 Task: Copy the embed code.
Action: Mouse moved to (609, 319)
Screenshot: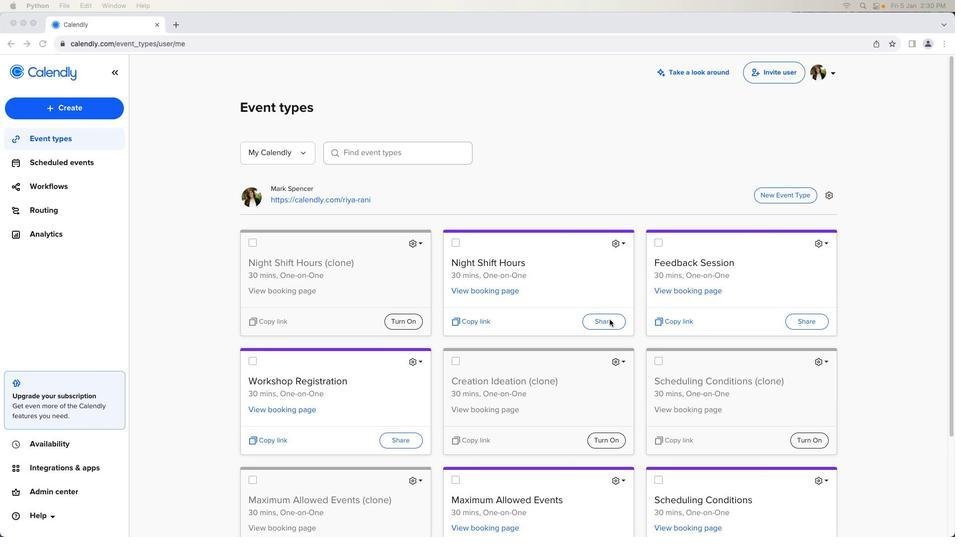 
Action: Mouse pressed left at (609, 319)
Screenshot: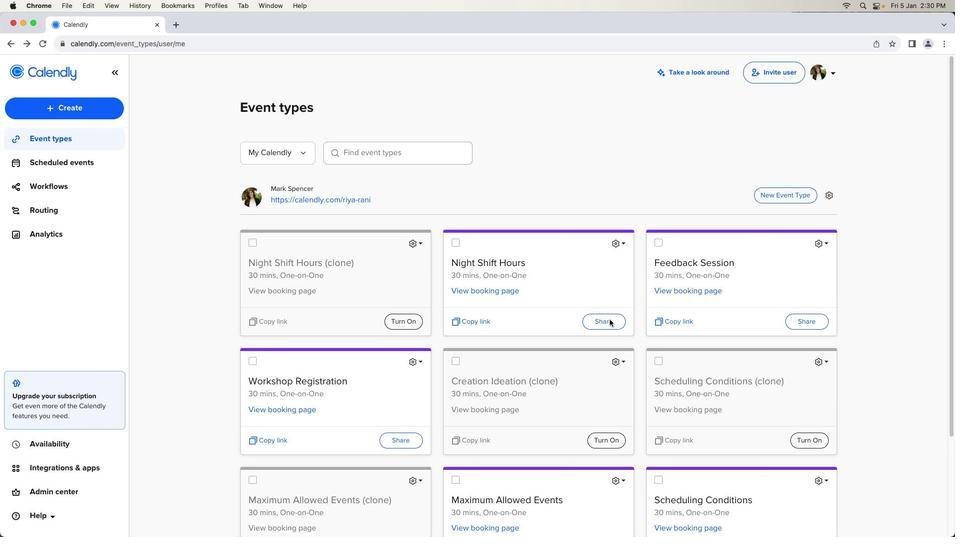 
Action: Mouse pressed left at (609, 319)
Screenshot: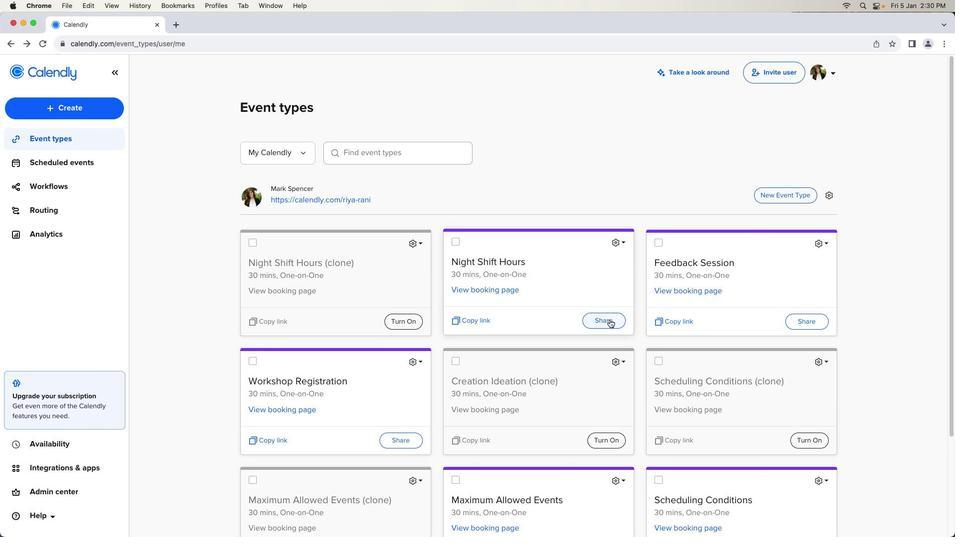 
Action: Mouse moved to (593, 151)
Screenshot: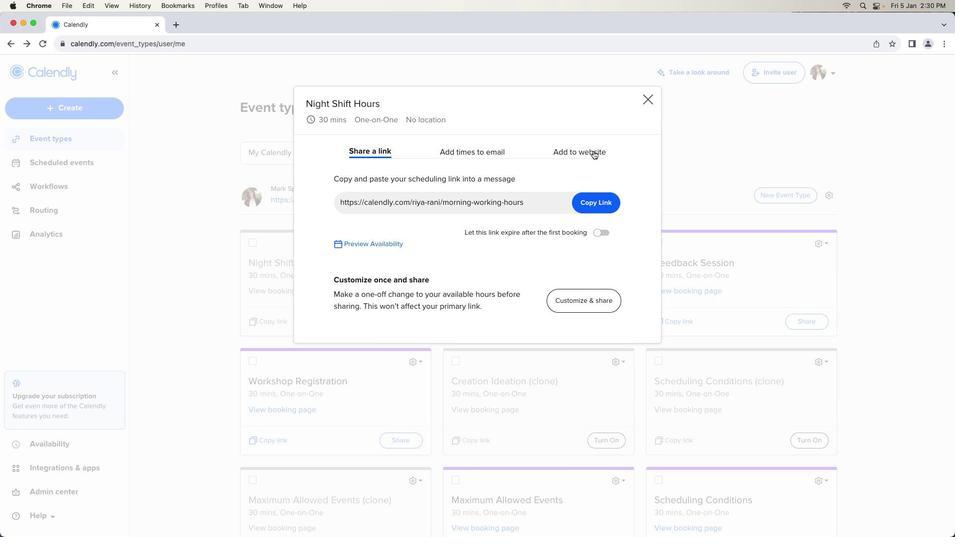 
Action: Mouse pressed left at (593, 151)
Screenshot: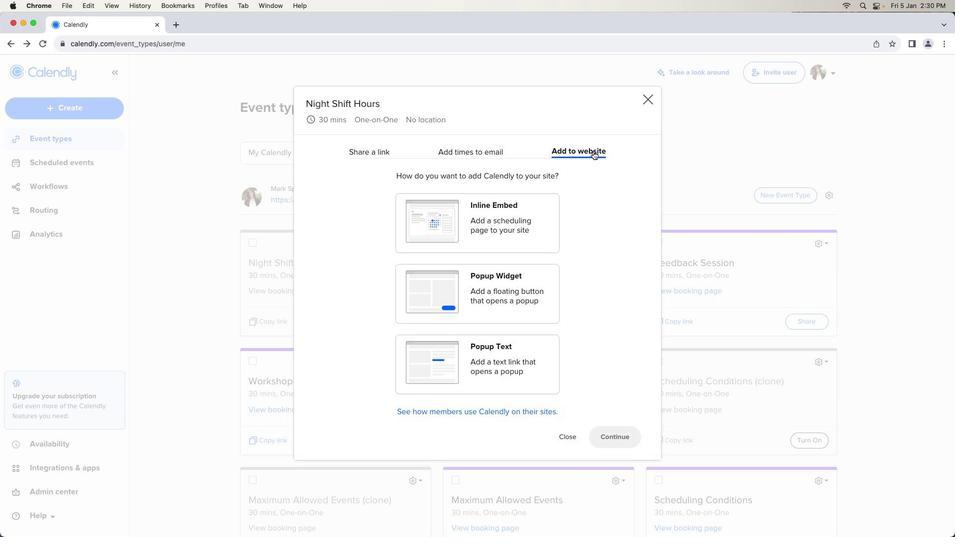 
Action: Mouse moved to (525, 215)
Screenshot: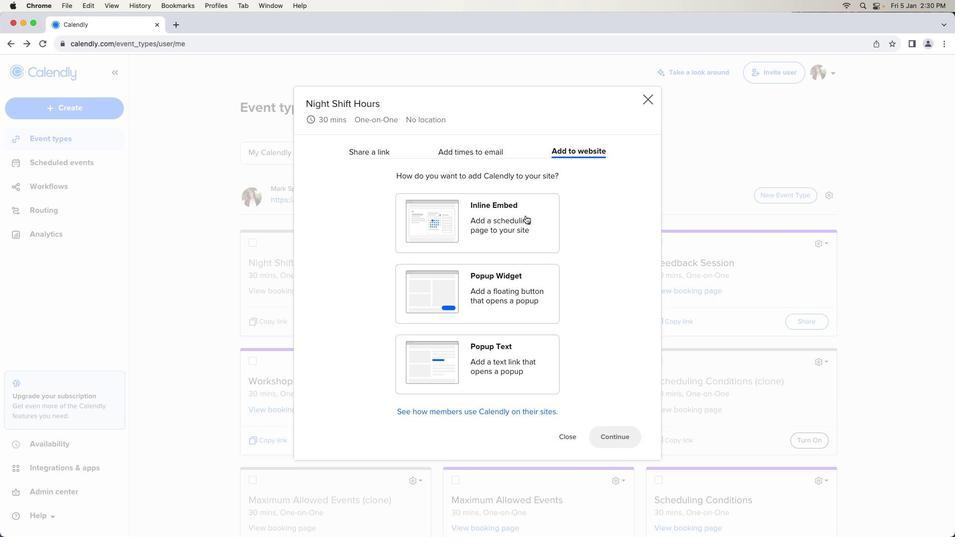 
Action: Mouse pressed left at (525, 215)
Screenshot: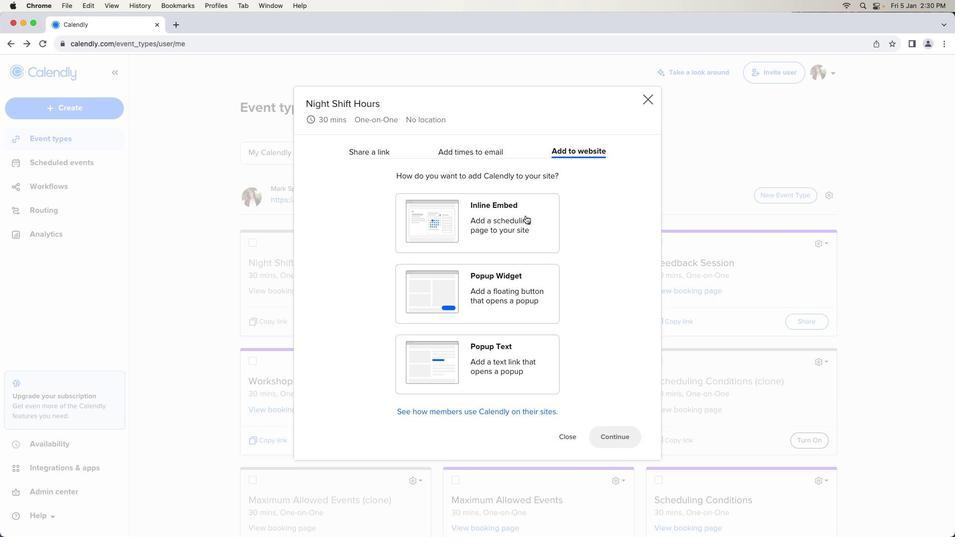 
Action: Mouse moved to (615, 442)
Screenshot: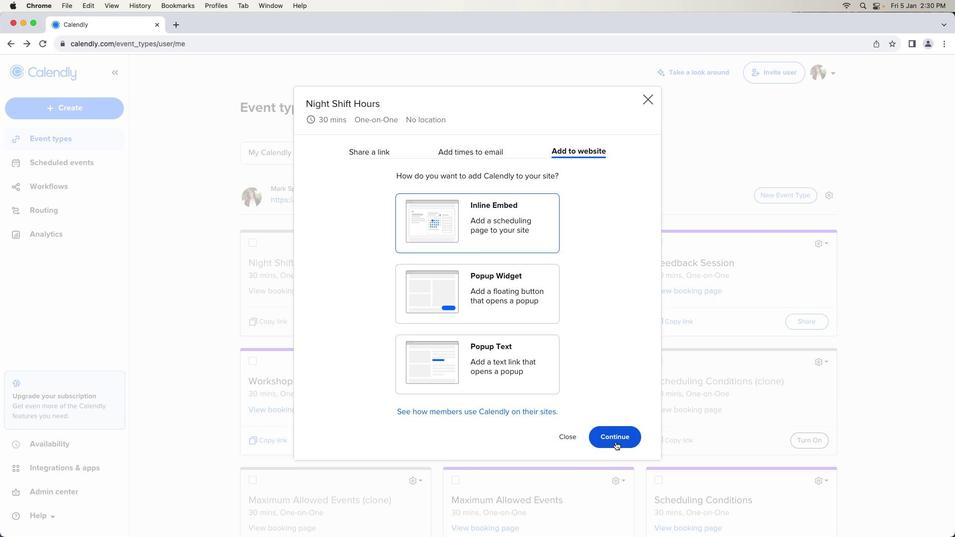 
Action: Mouse pressed left at (615, 442)
Screenshot: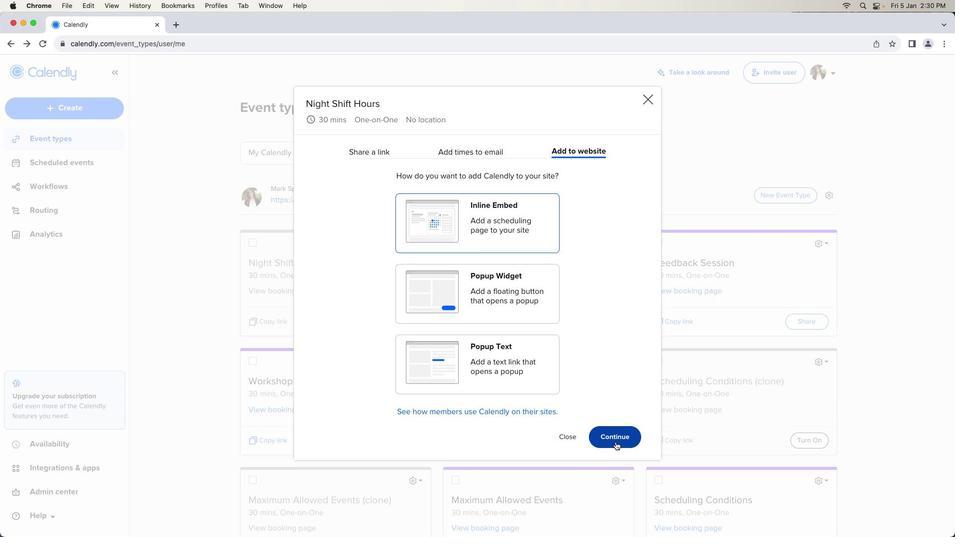 
Action: Mouse moved to (612, 419)
Screenshot: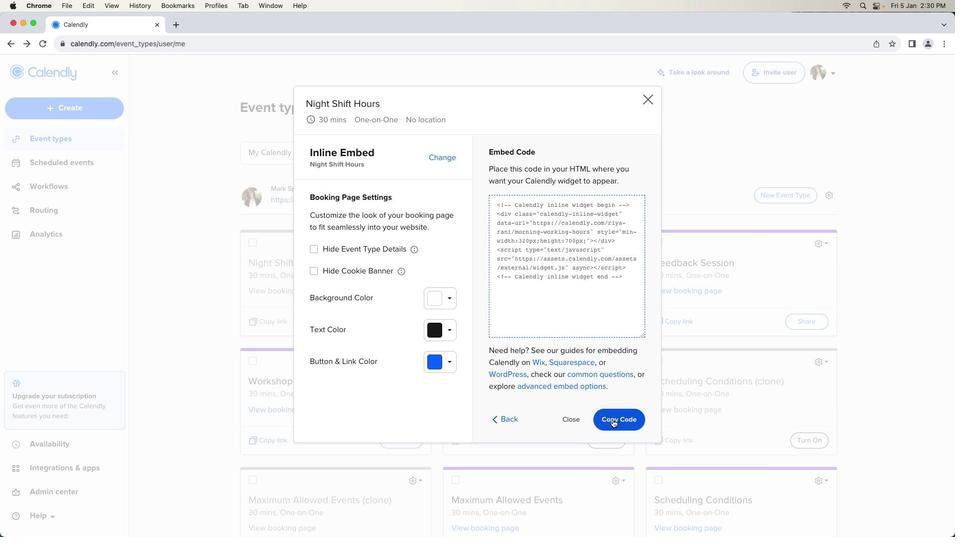 
Action: Mouse pressed left at (612, 419)
Screenshot: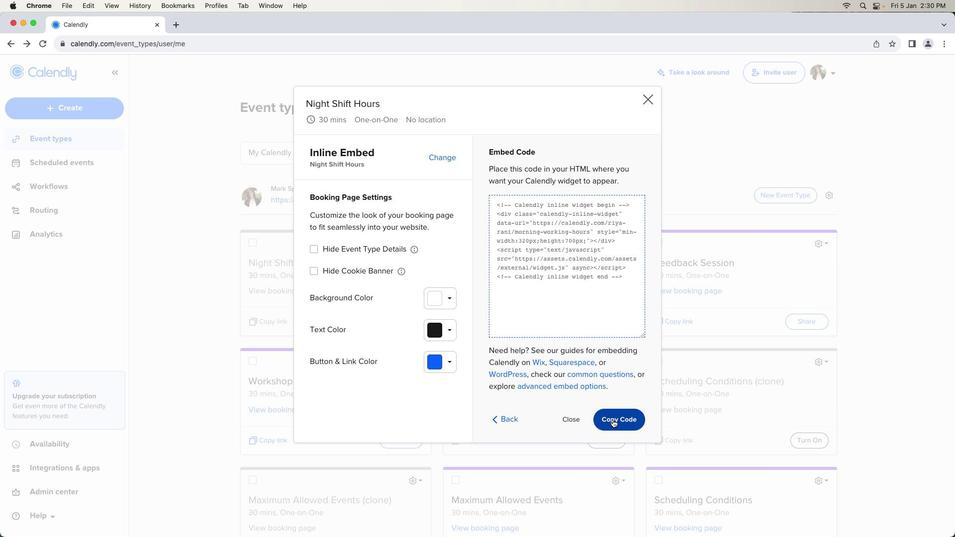 
Action: Mouse moved to (617, 417)
Screenshot: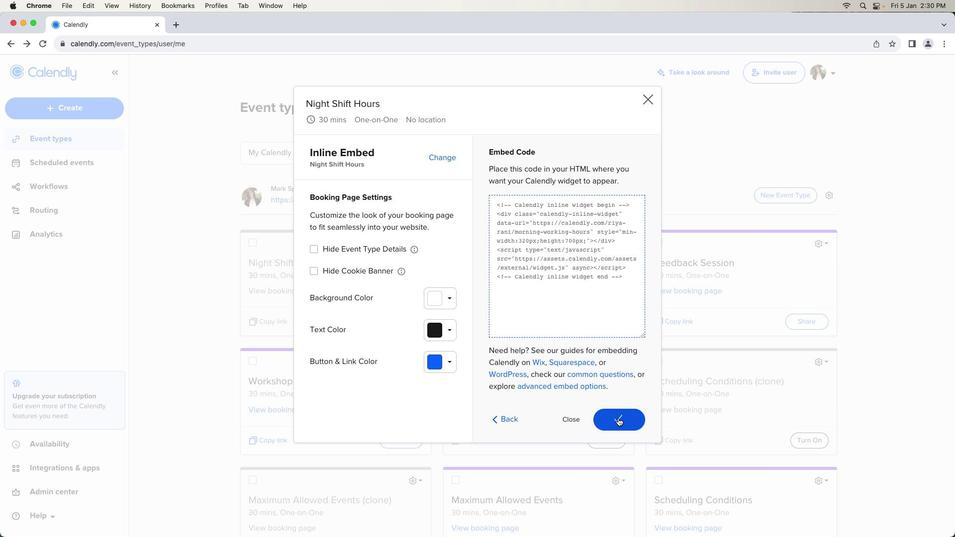 
